 Task: Apply the font style "comic sans MS" to the current theme.
Action: Mouse moved to (146, 64)
Screenshot: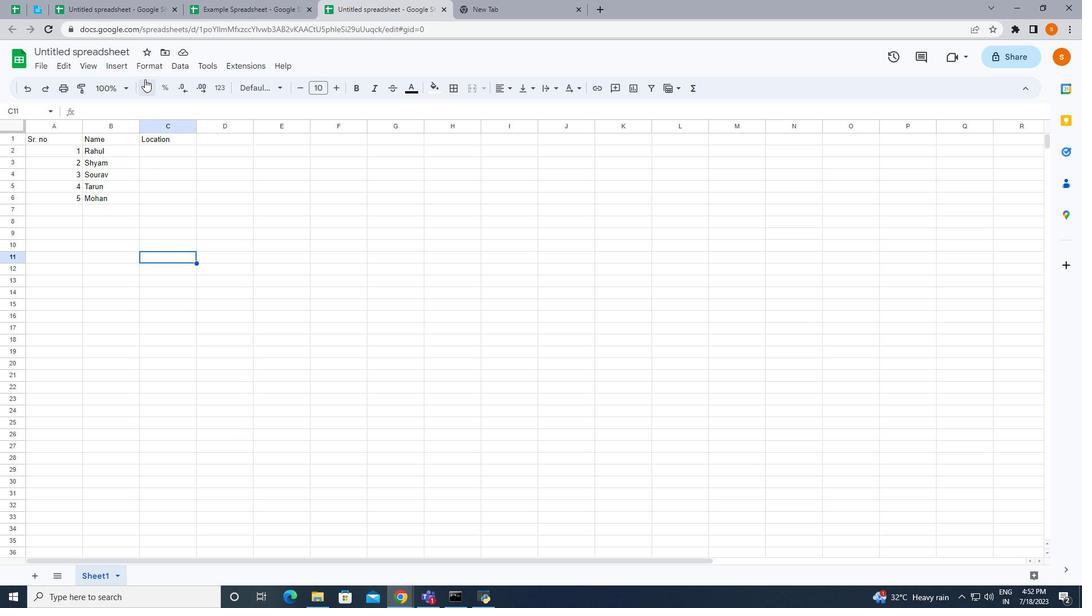 
Action: Mouse pressed left at (146, 64)
Screenshot: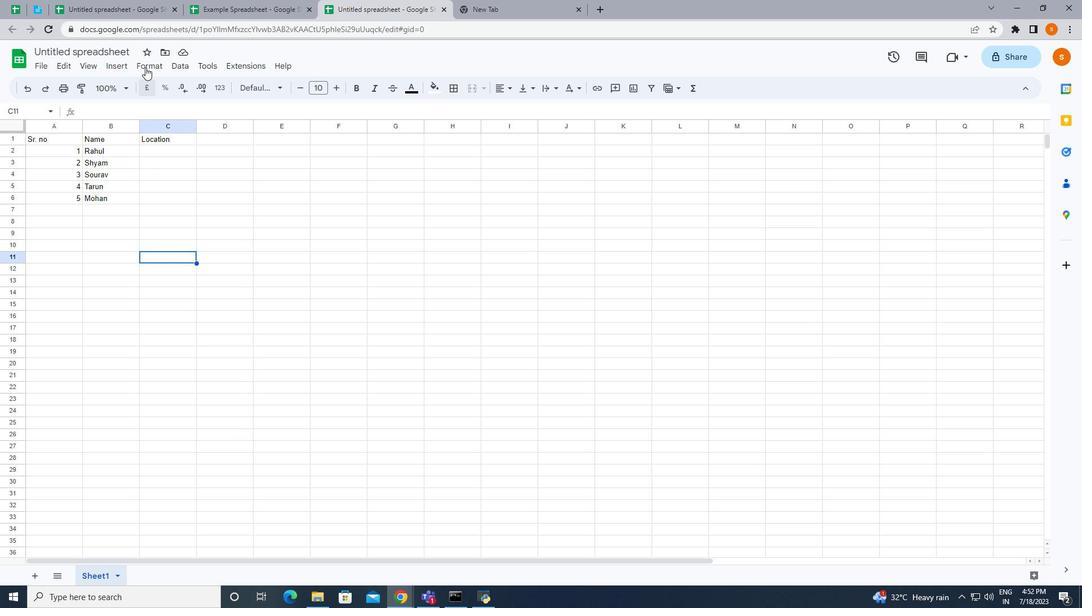 
Action: Mouse moved to (156, 82)
Screenshot: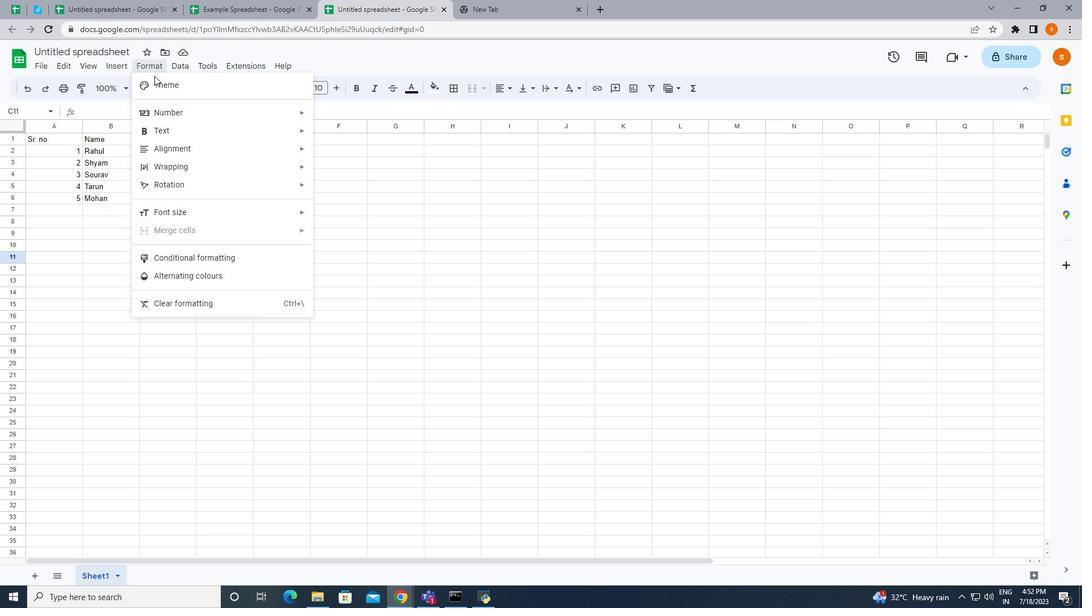 
Action: Mouse pressed left at (156, 82)
Screenshot: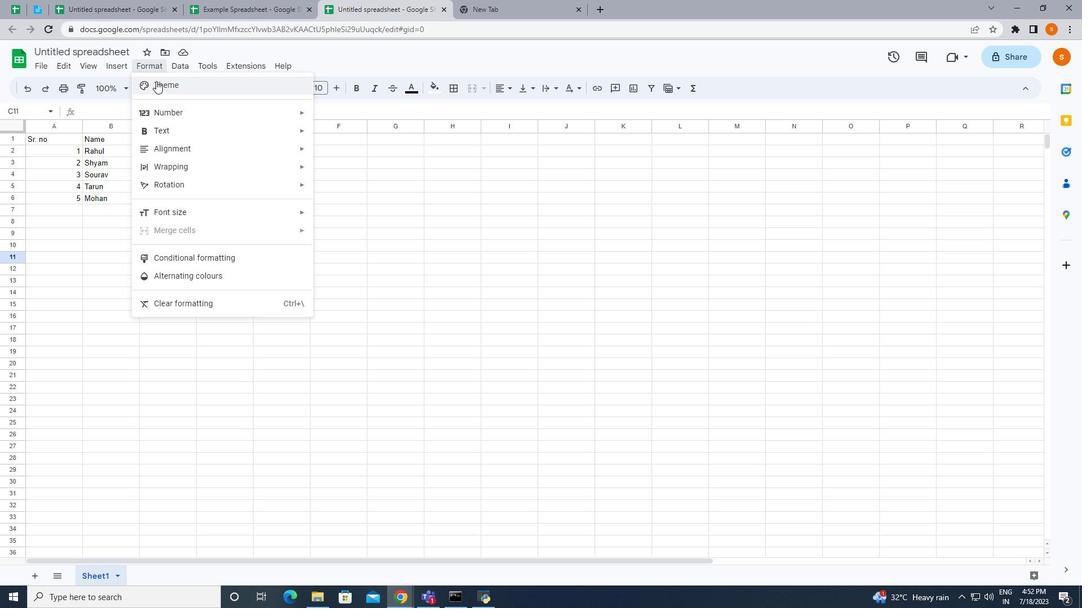 
Action: Mouse moved to (978, 123)
Screenshot: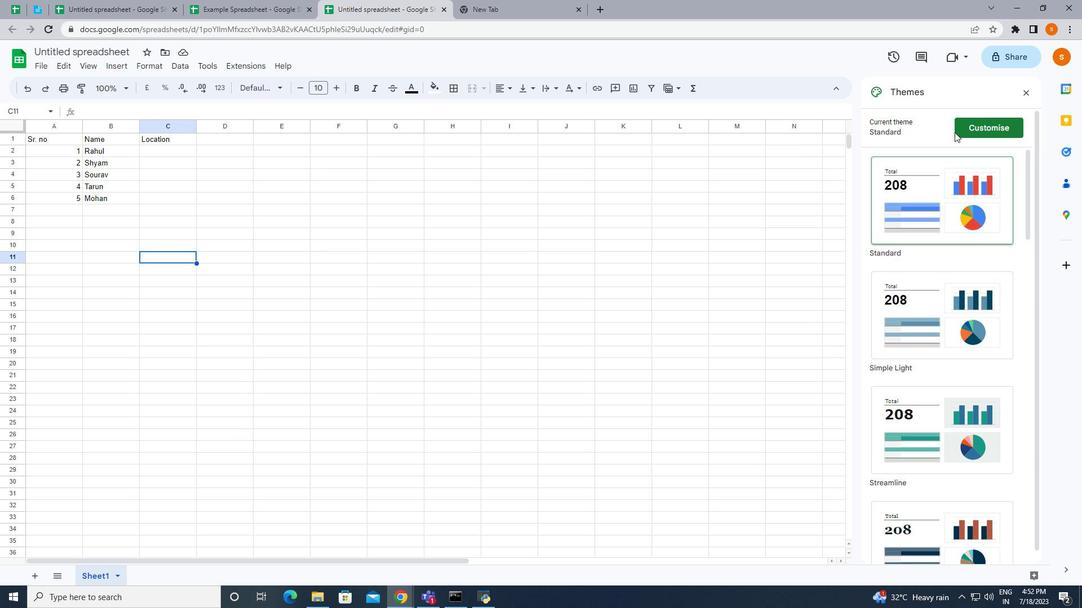 
Action: Mouse pressed left at (978, 123)
Screenshot: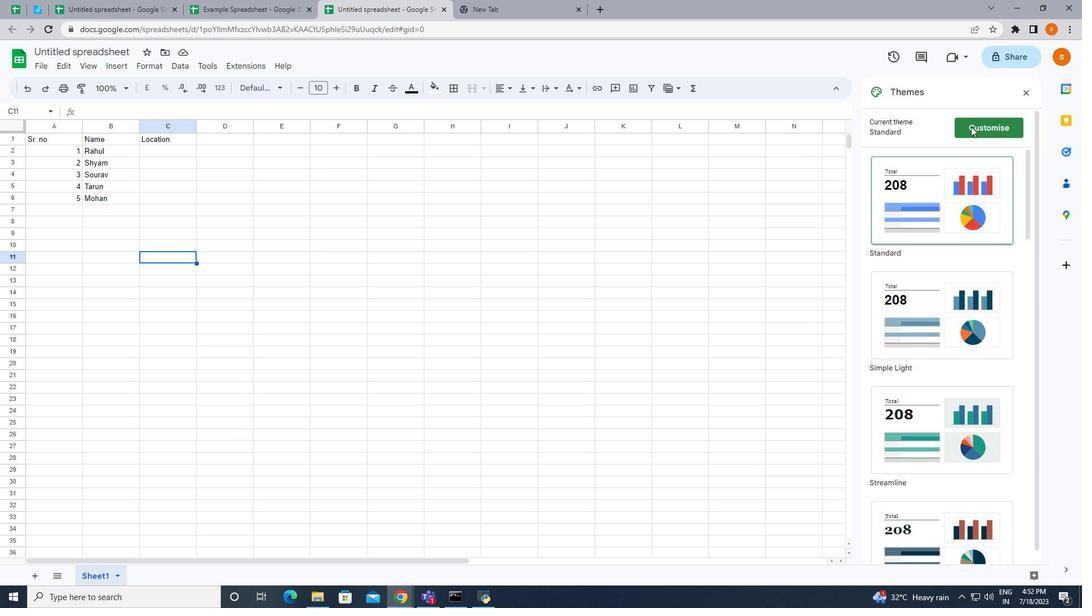 
Action: Mouse moved to (931, 280)
Screenshot: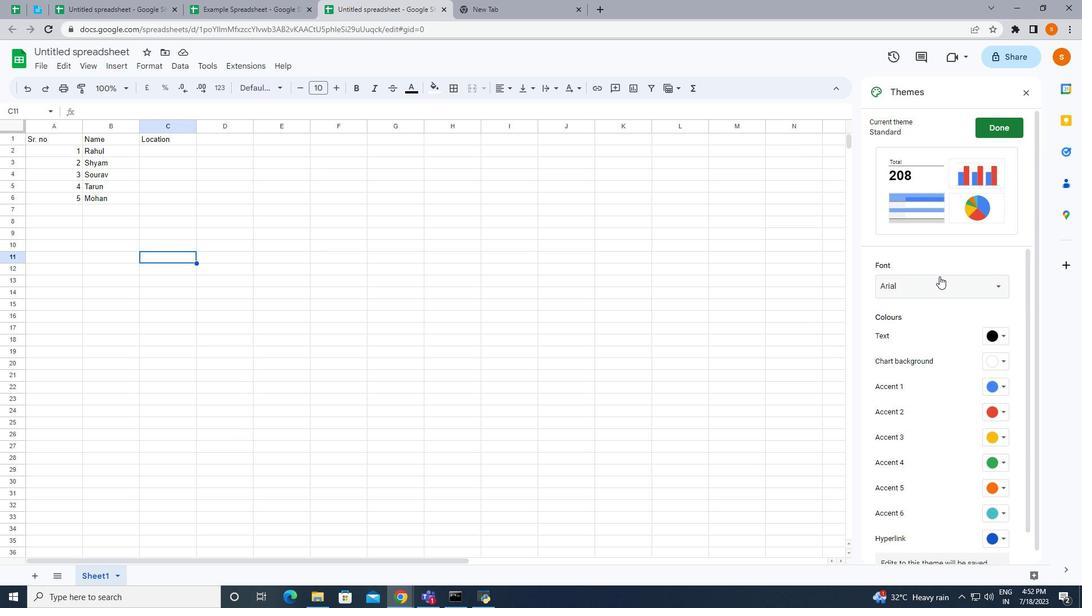 
Action: Mouse pressed left at (931, 280)
Screenshot: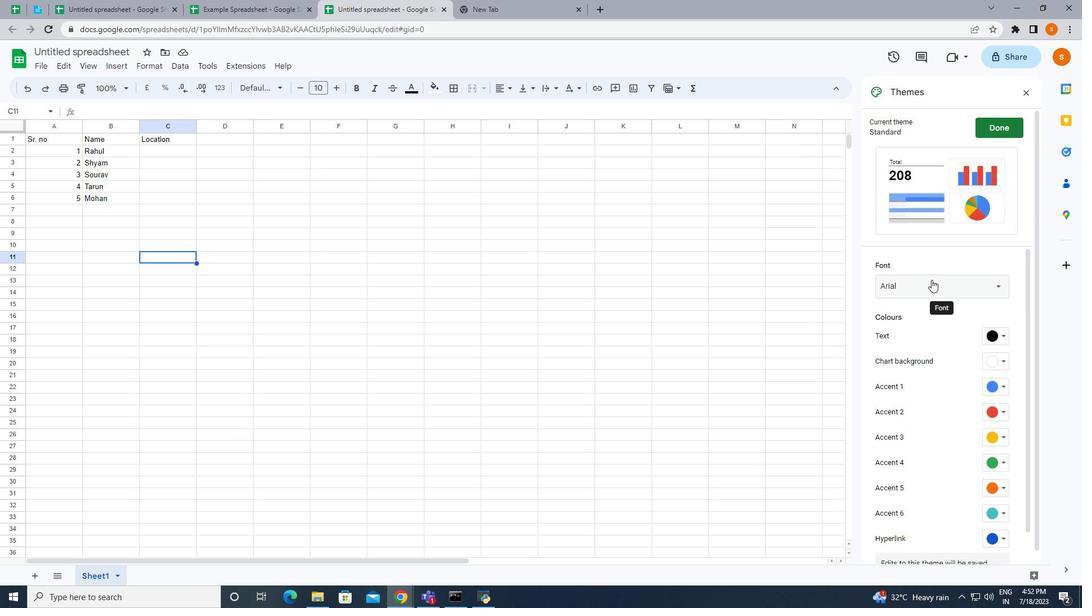 
Action: Mouse moved to (930, 309)
Screenshot: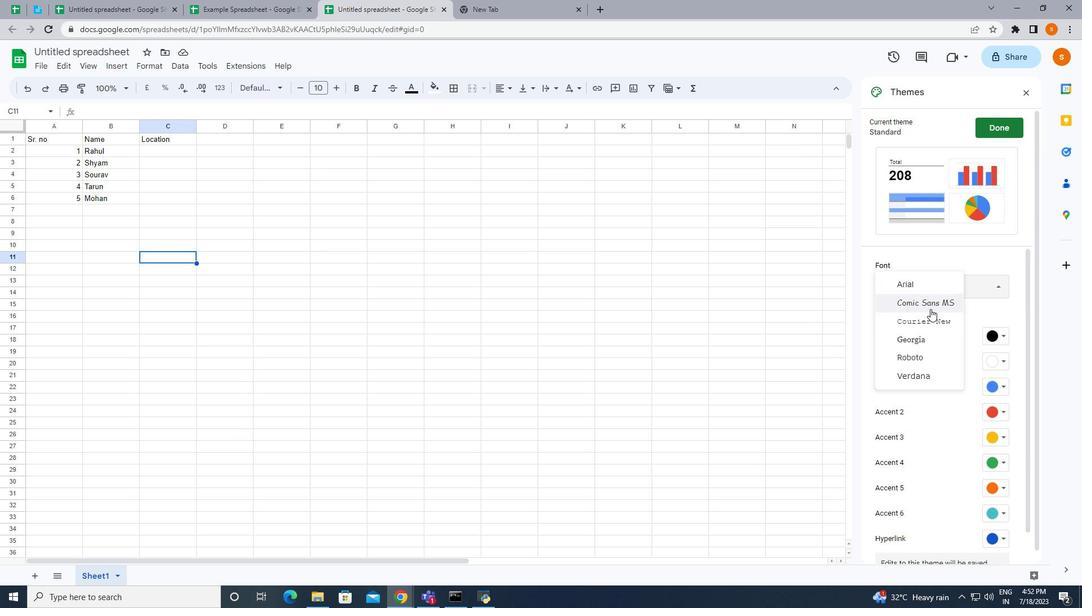 
Action: Mouse pressed left at (930, 309)
Screenshot: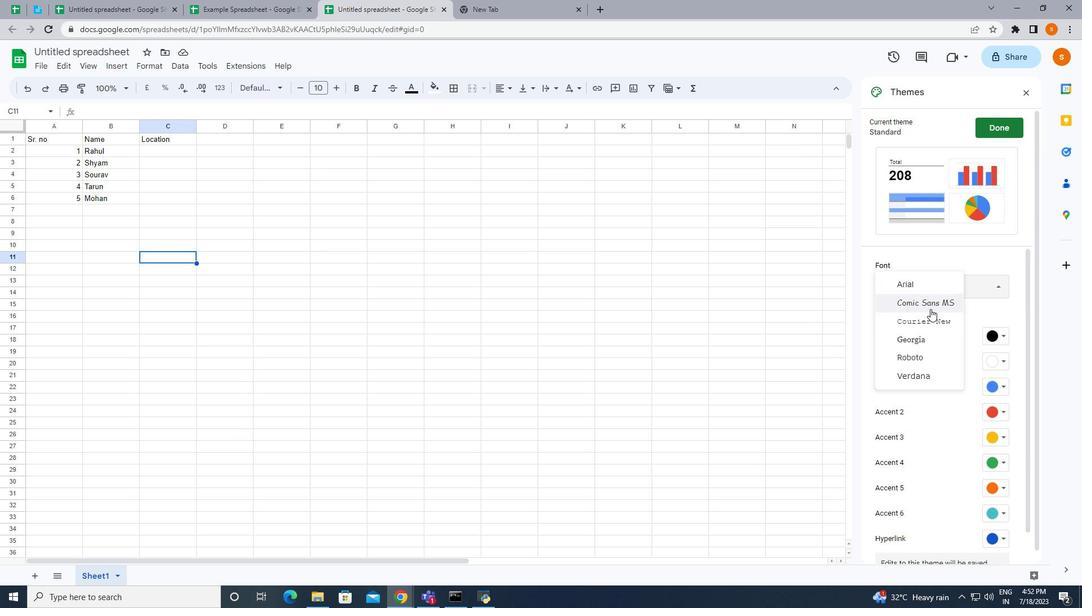 
Action: Mouse moved to (570, 341)
Screenshot: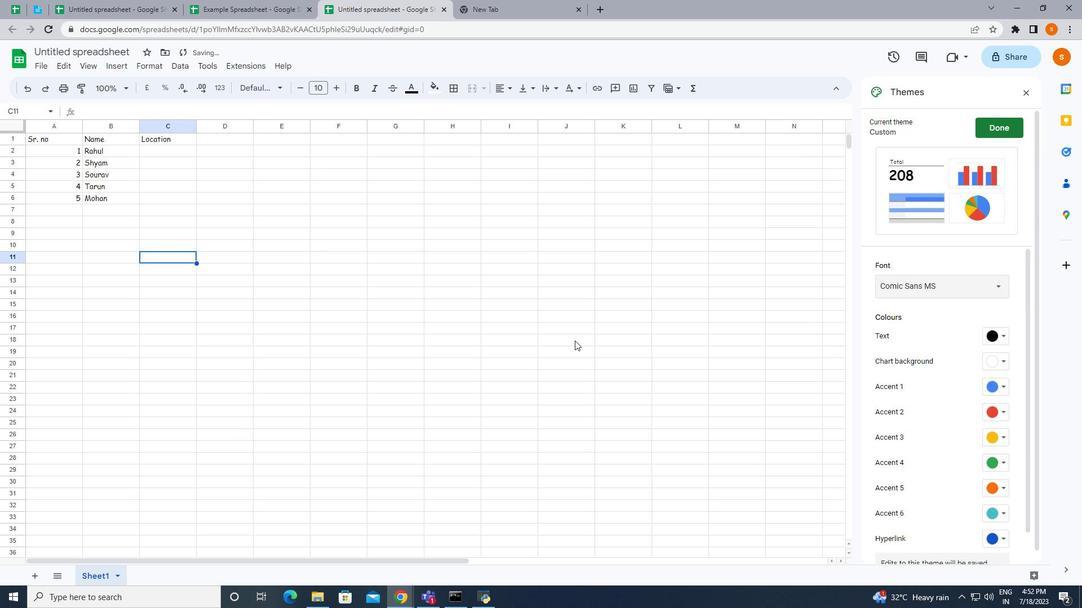 
